 Task: Hide the data URLs.
Action: Mouse moved to (1006, 28)
Screenshot: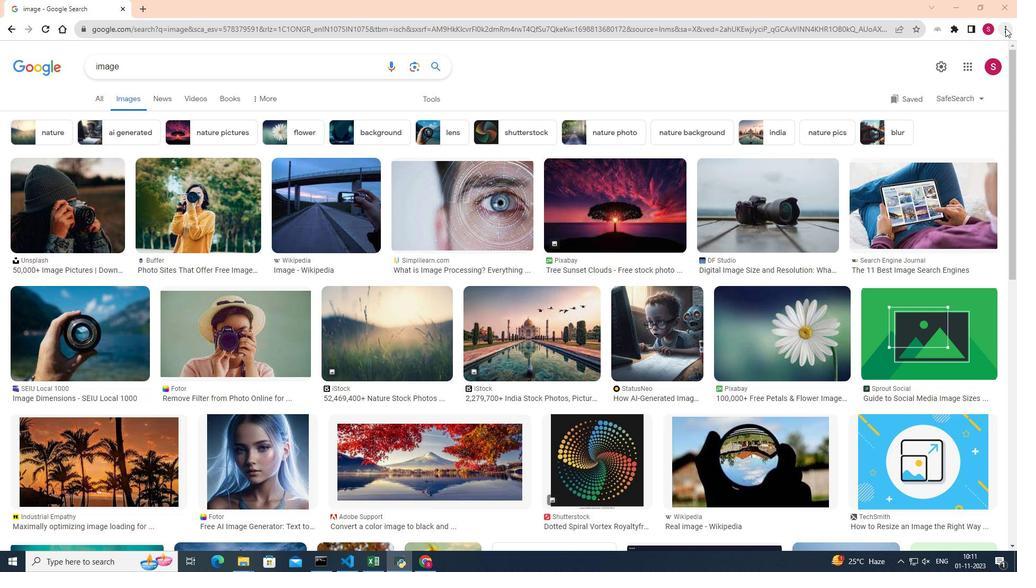 
Action: Mouse pressed left at (1006, 28)
Screenshot: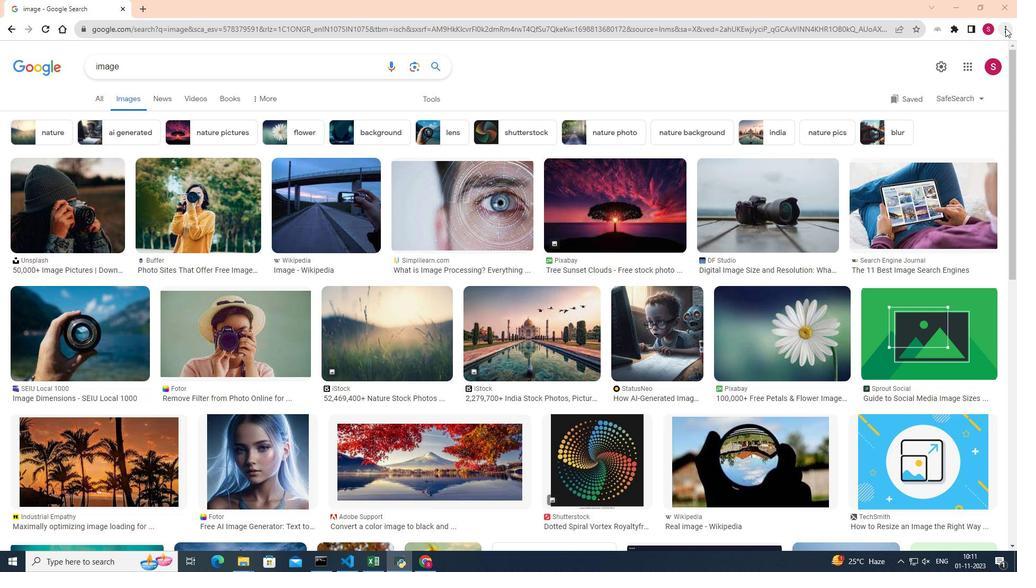 
Action: Mouse moved to (907, 190)
Screenshot: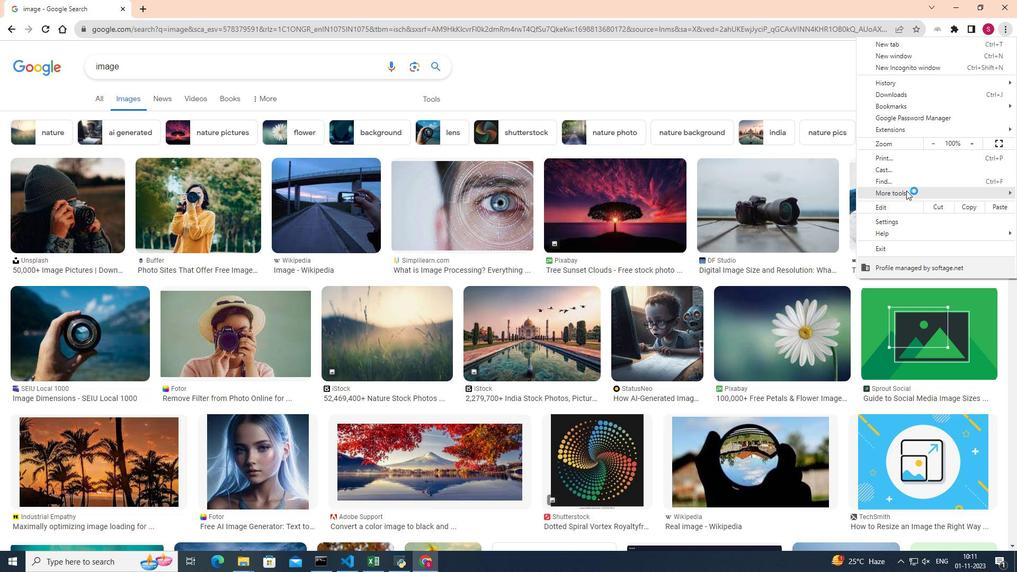 
Action: Mouse pressed left at (907, 190)
Screenshot: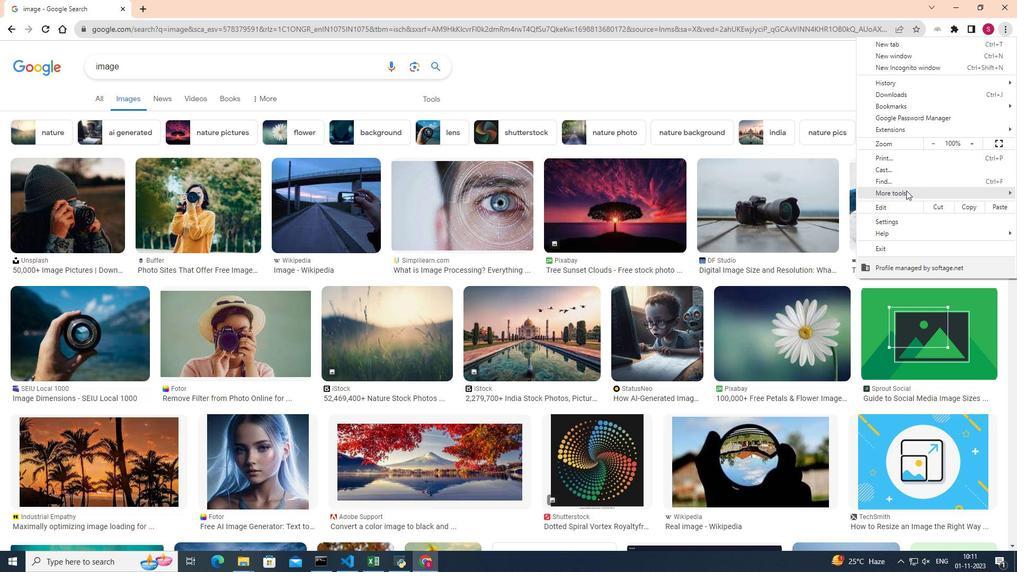 
Action: Mouse moved to (764, 268)
Screenshot: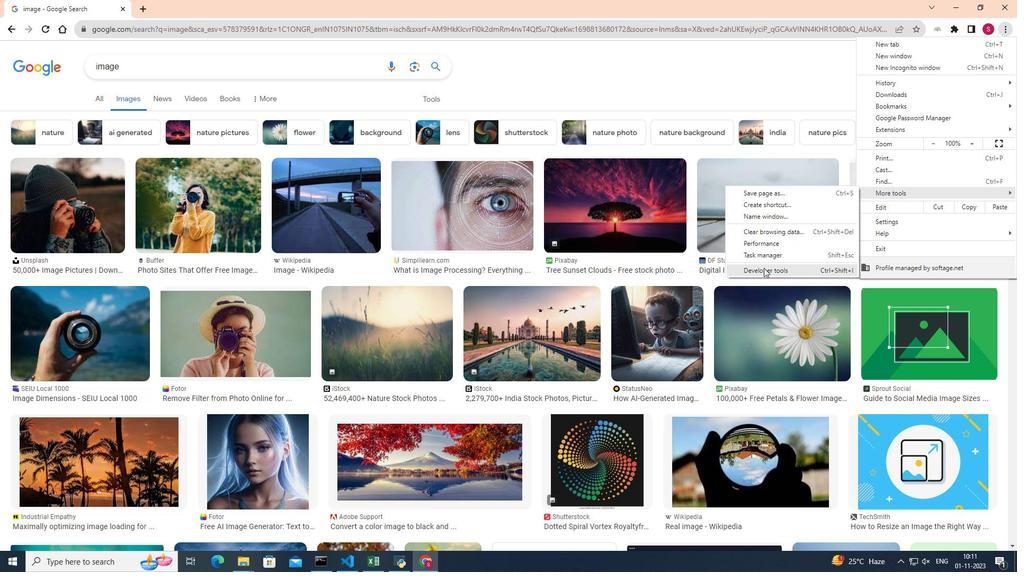 
Action: Mouse pressed left at (764, 268)
Screenshot: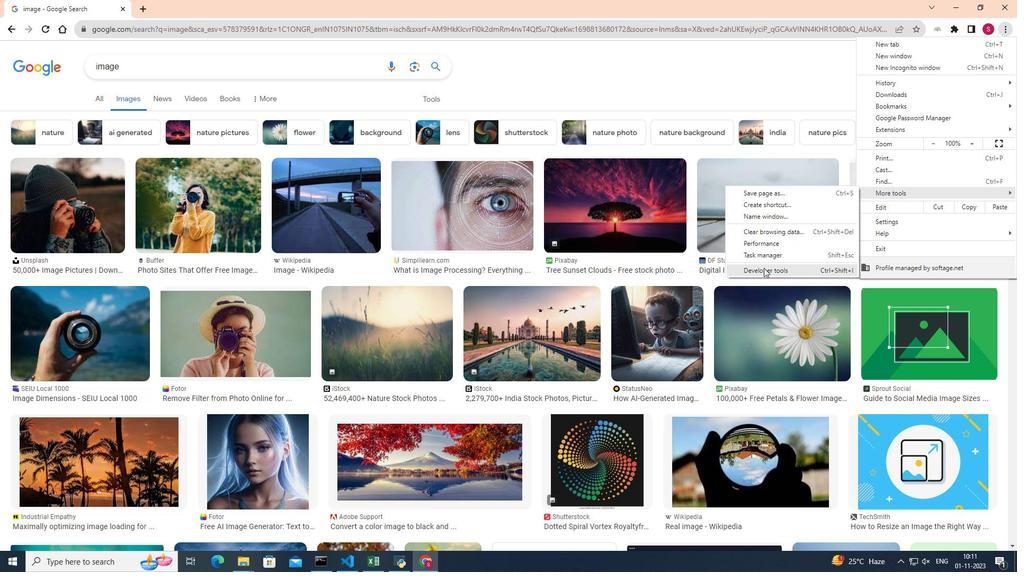 
Action: Mouse moved to (855, 89)
Screenshot: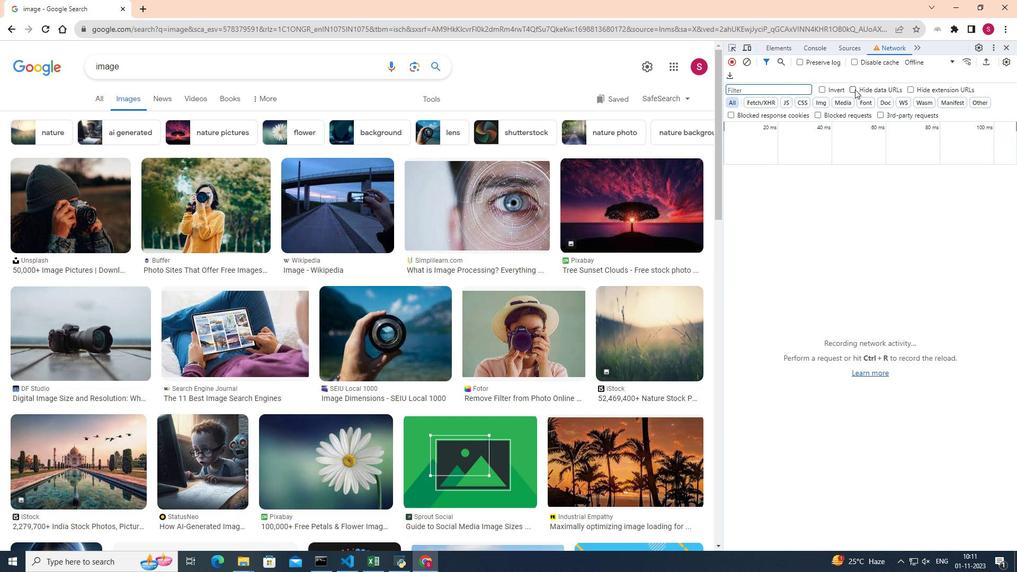 
Action: Mouse pressed left at (855, 89)
Screenshot: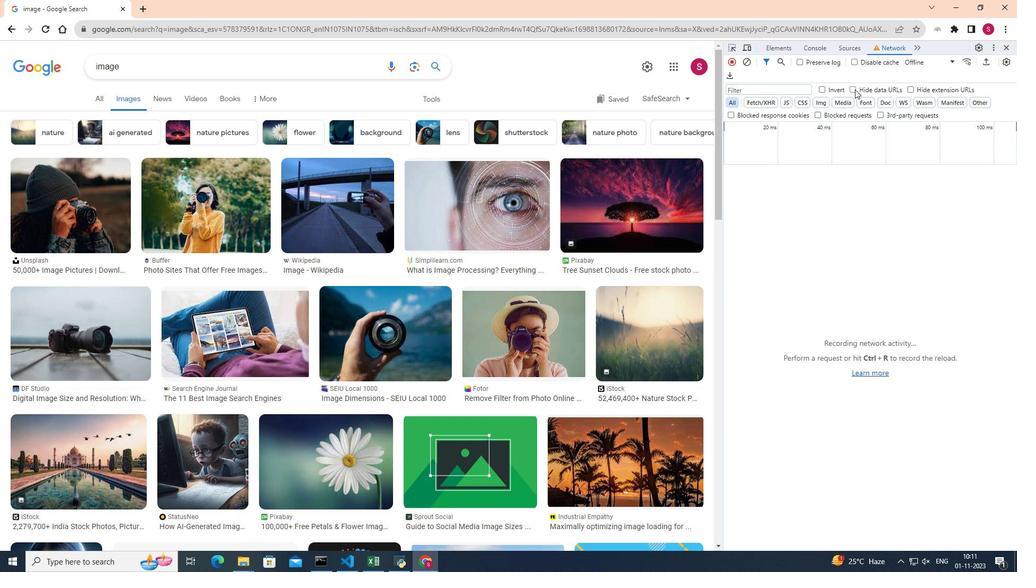 
